 Task: Open the business letter geometric template from the template gallery.
Action: Mouse moved to (58, 99)
Screenshot: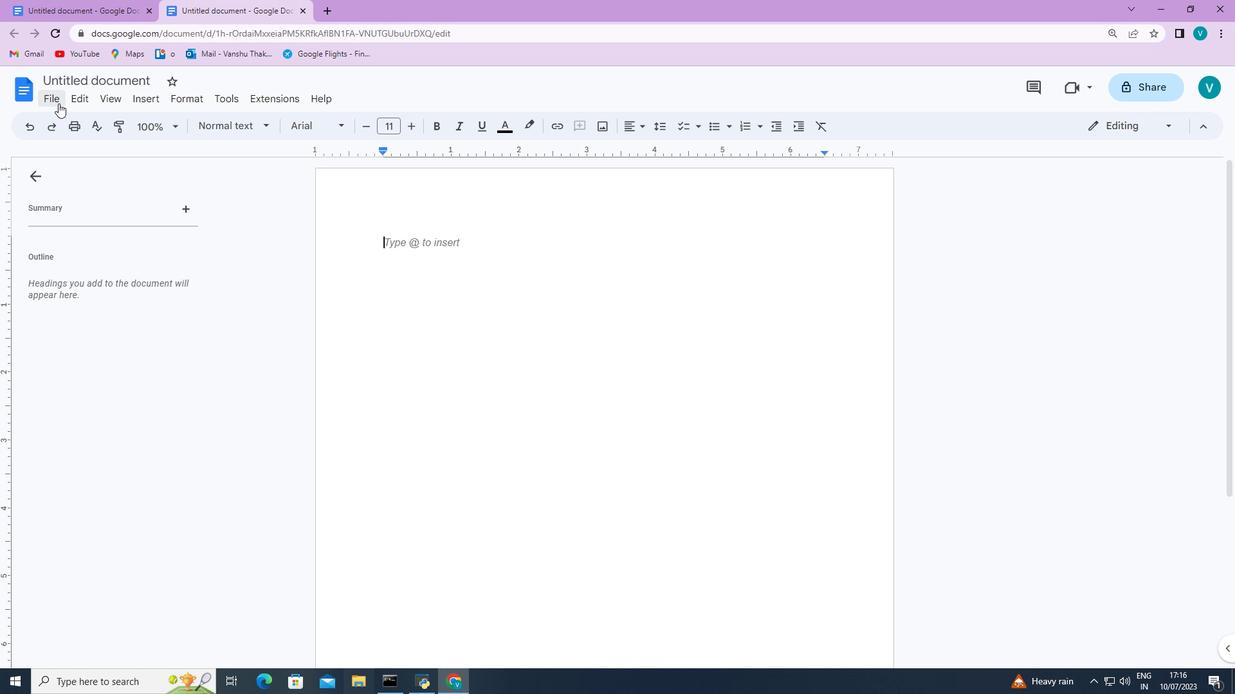 
Action: Mouse pressed left at (58, 99)
Screenshot: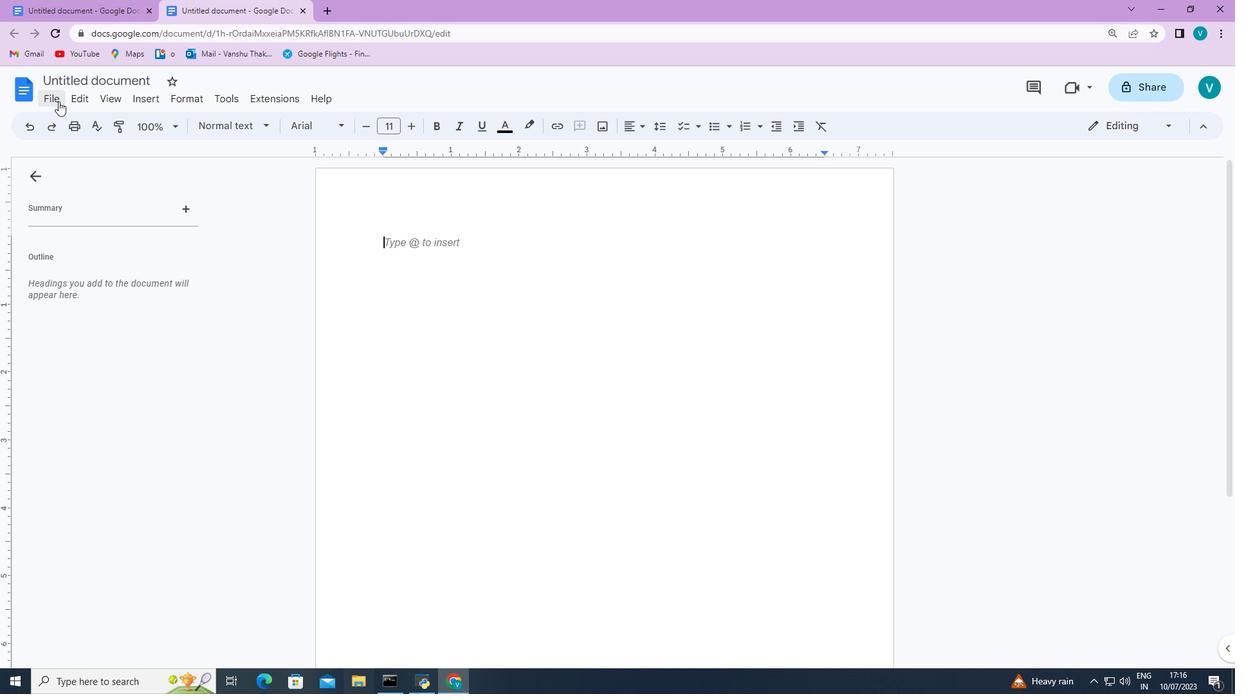 
Action: Mouse moved to (327, 144)
Screenshot: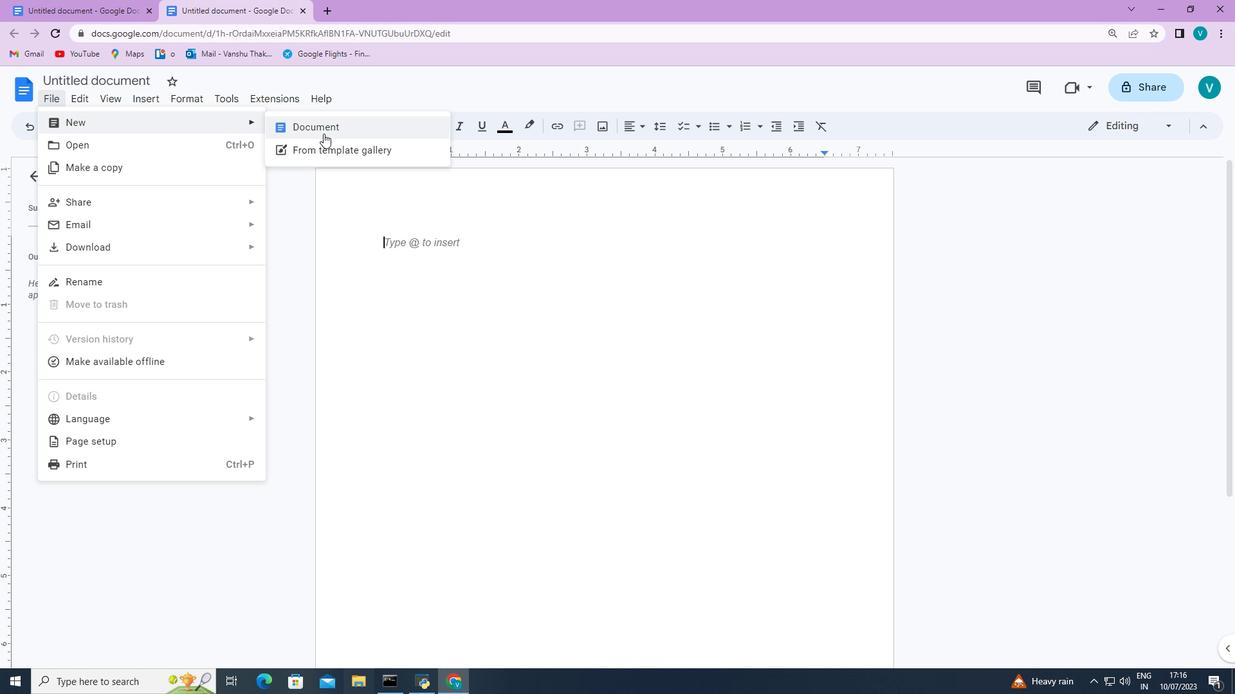 
Action: Mouse pressed left at (327, 144)
Screenshot: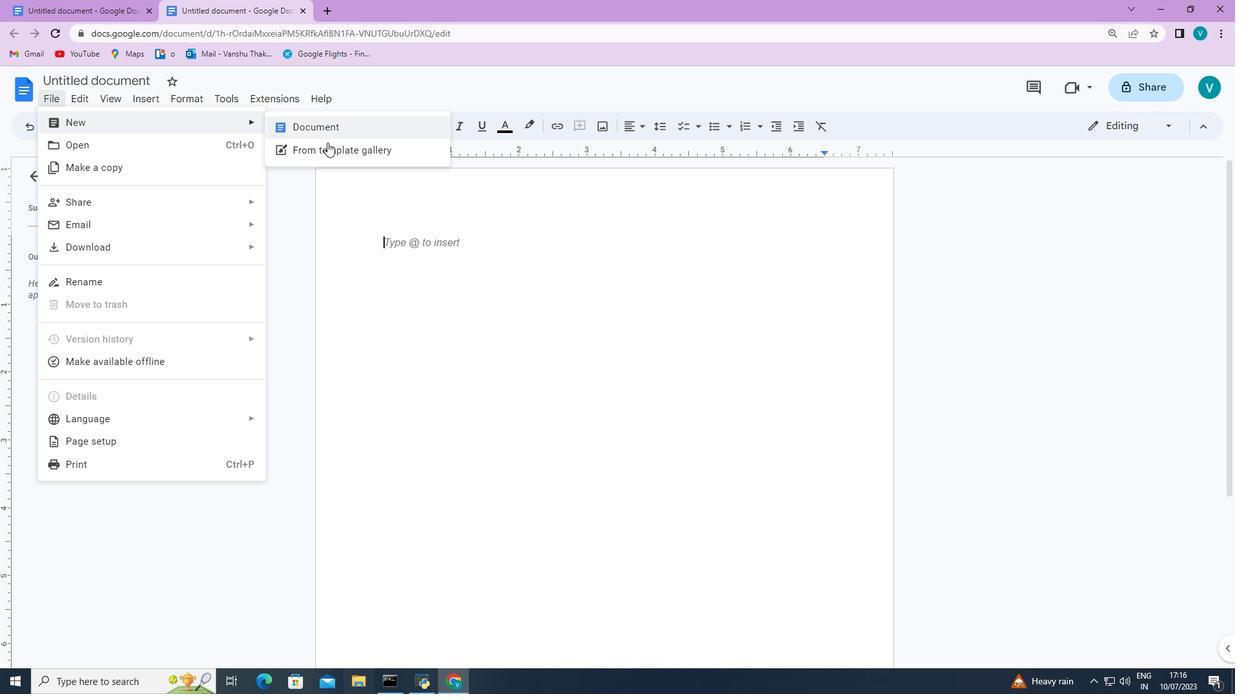 
Action: Mouse moved to (326, 312)
Screenshot: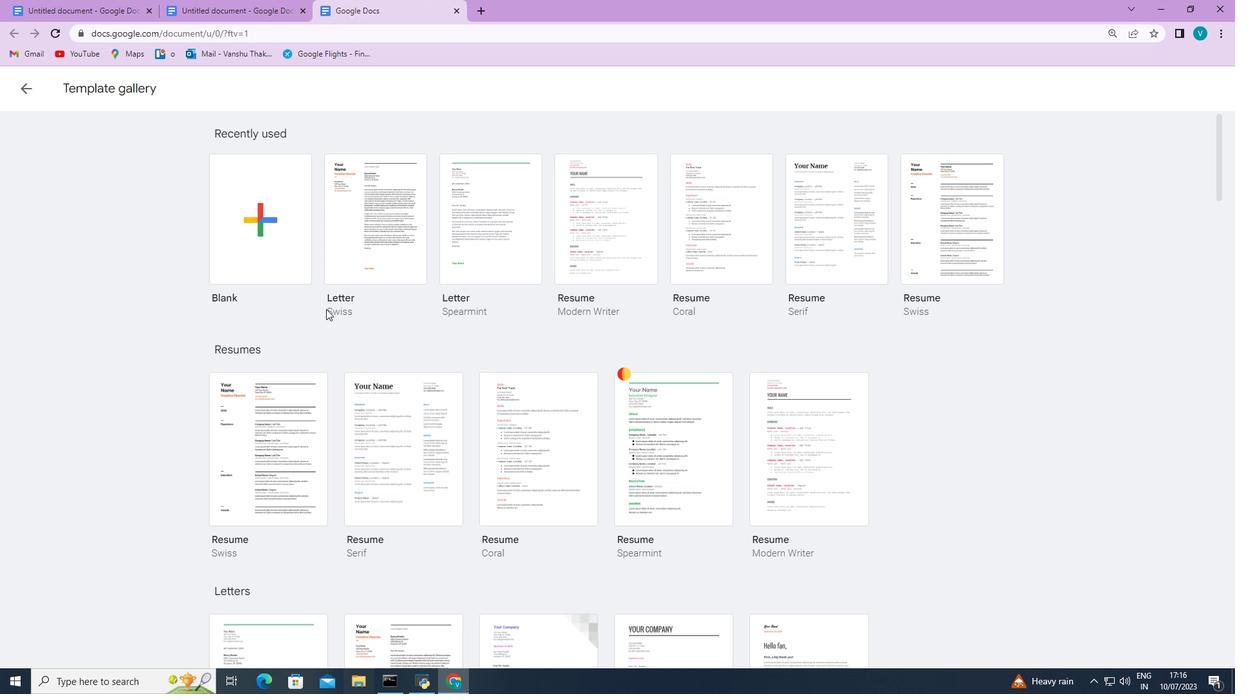 
Action: Mouse scrolled (326, 311) with delta (0, 0)
Screenshot: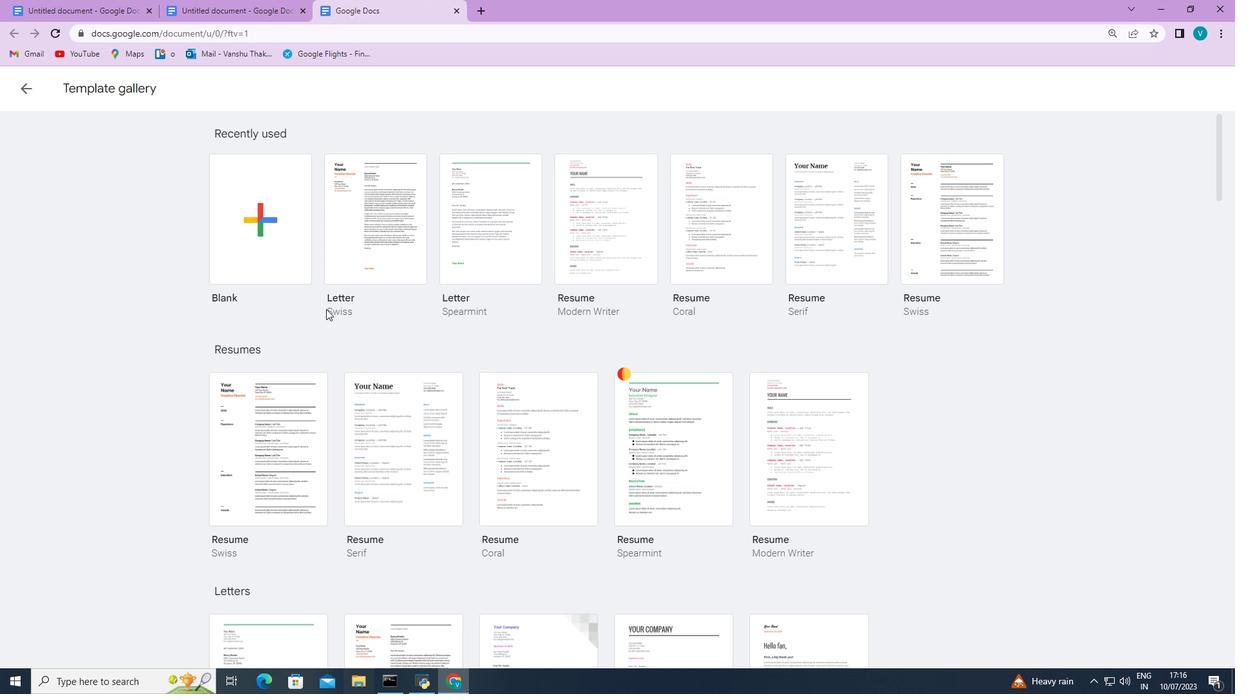 
Action: Mouse scrolled (326, 311) with delta (0, 0)
Screenshot: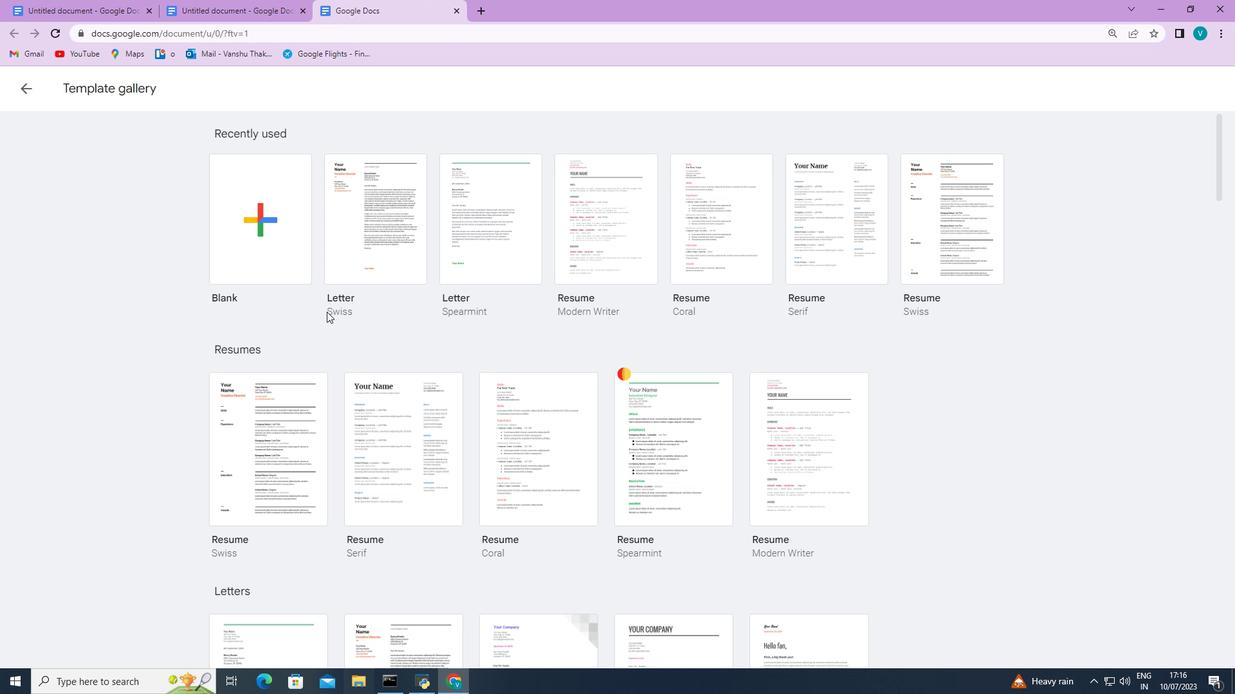 
Action: Mouse scrolled (326, 311) with delta (0, 0)
Screenshot: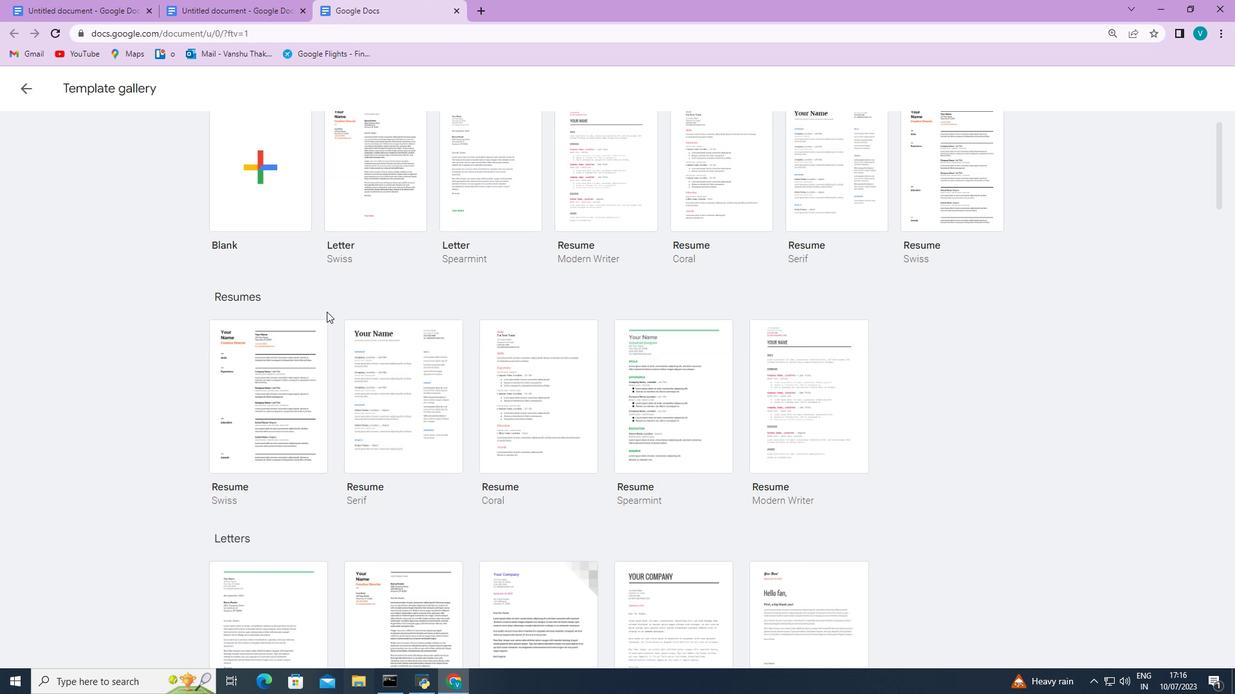 
Action: Mouse scrolled (326, 311) with delta (0, 0)
Screenshot: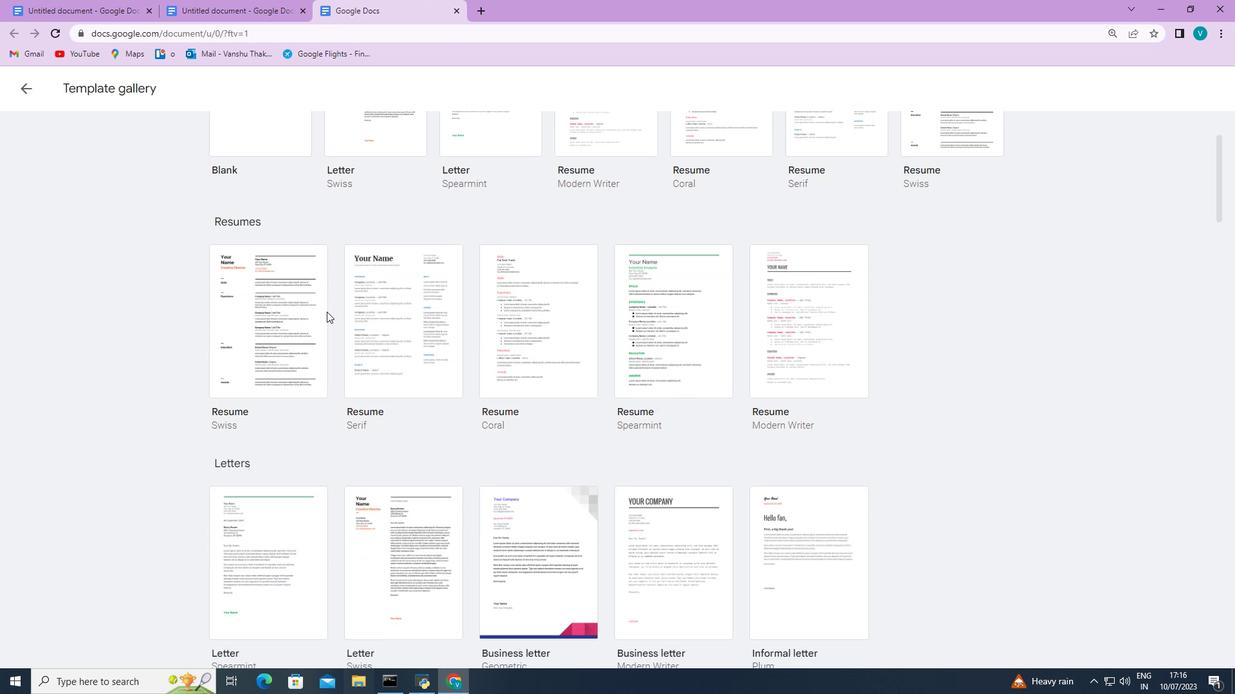 
Action: Mouse moved to (508, 386)
Screenshot: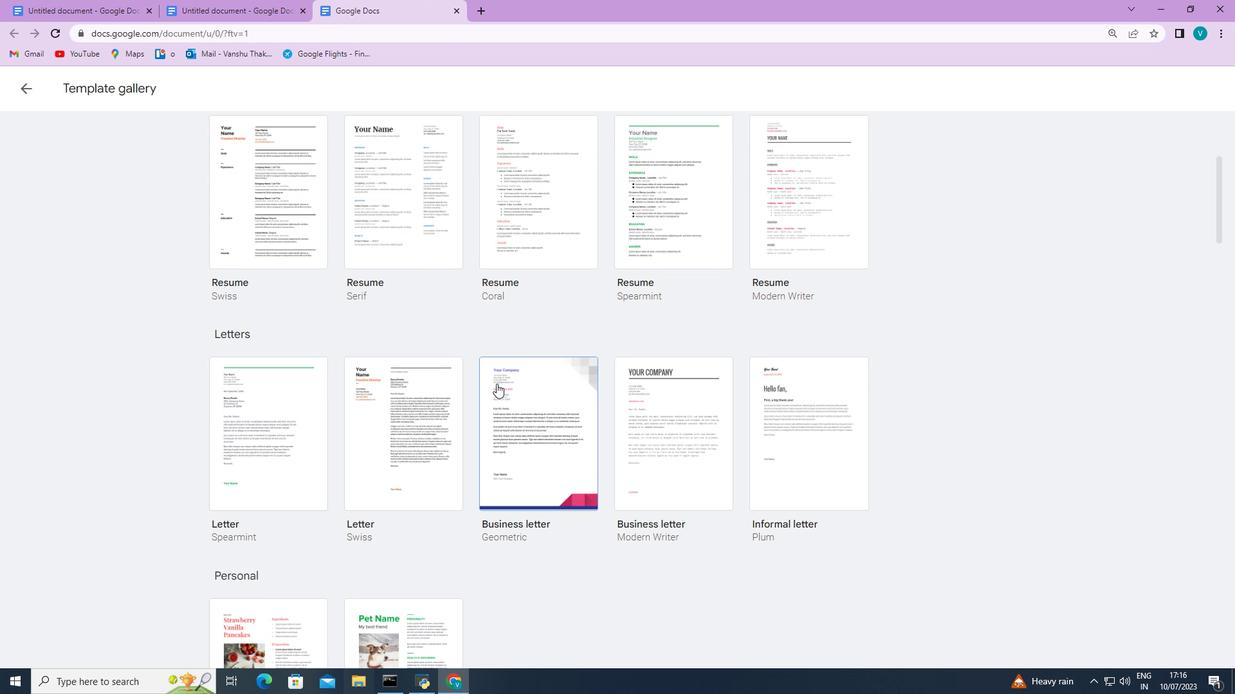 
Action: Mouse pressed left at (508, 386)
Screenshot: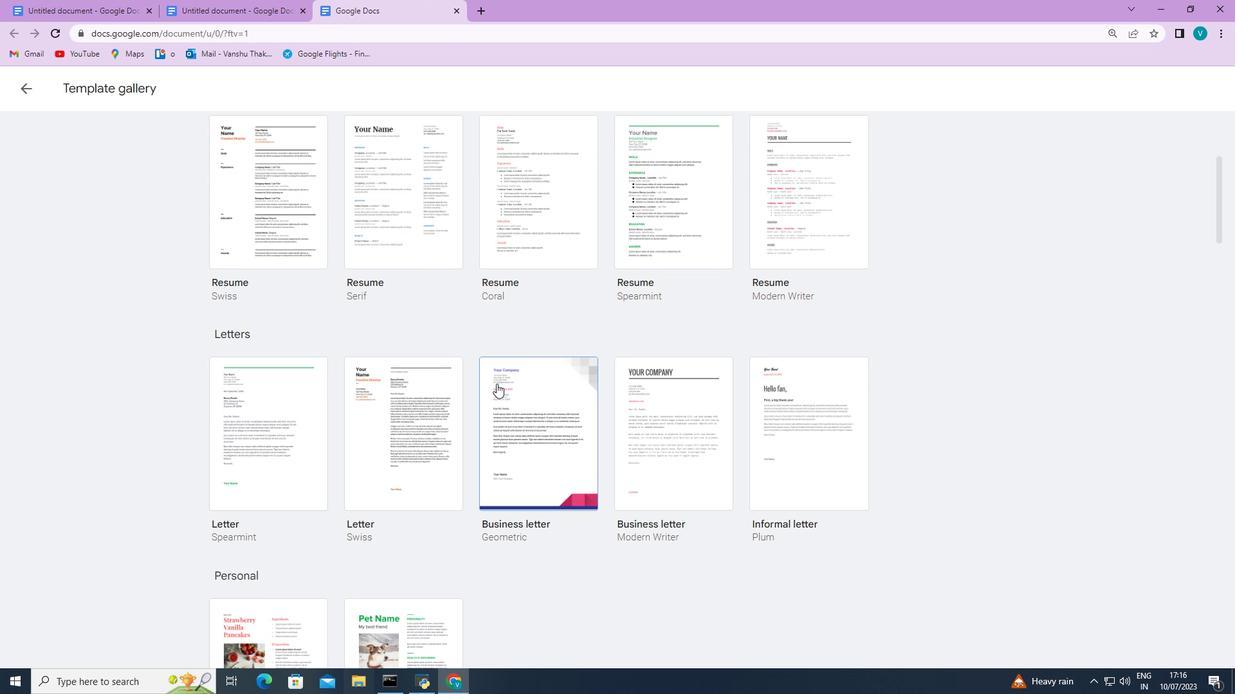 
